 Task: Create a rule from the Recommended list, Task Added to this Project -> add SubTasks in the project AgileEdge with SubTasks Gather and Analyse Requirements , Design and Implement Solution , System Test and UAT , Release to Production / Go Live
Action: Mouse moved to (62, 470)
Screenshot: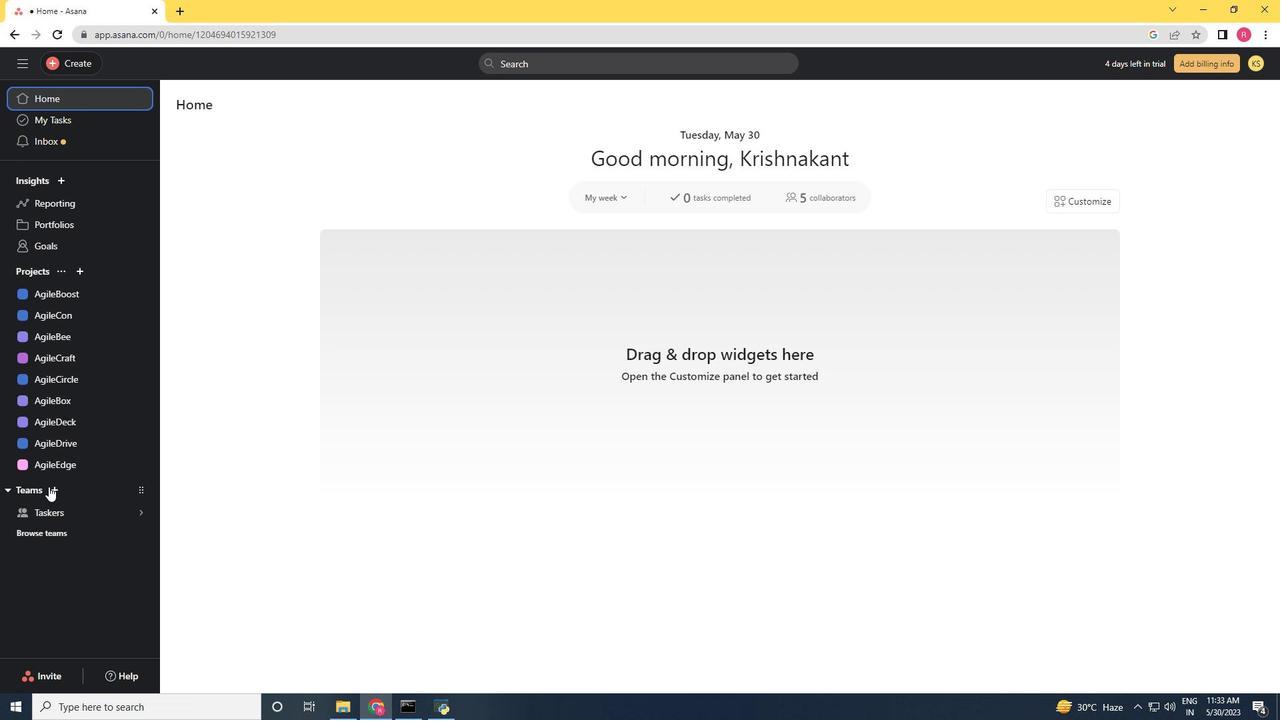 
Action: Mouse pressed left at (62, 470)
Screenshot: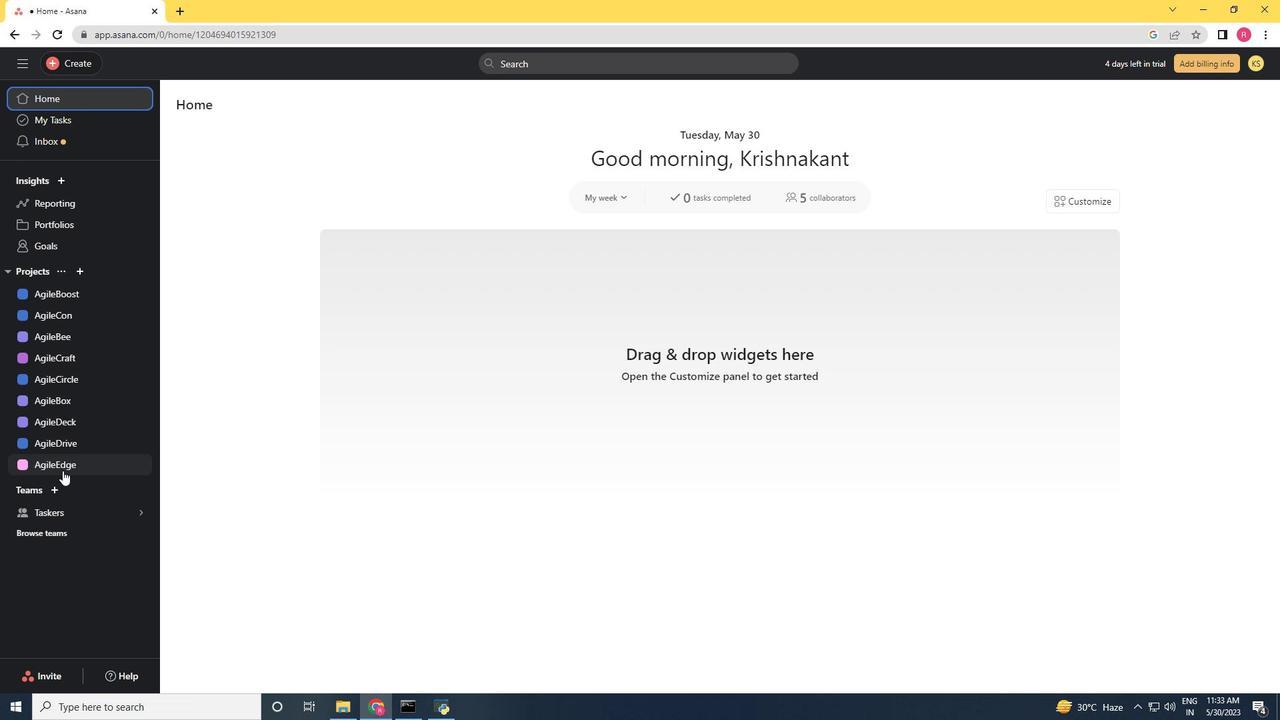 
Action: Mouse moved to (1233, 114)
Screenshot: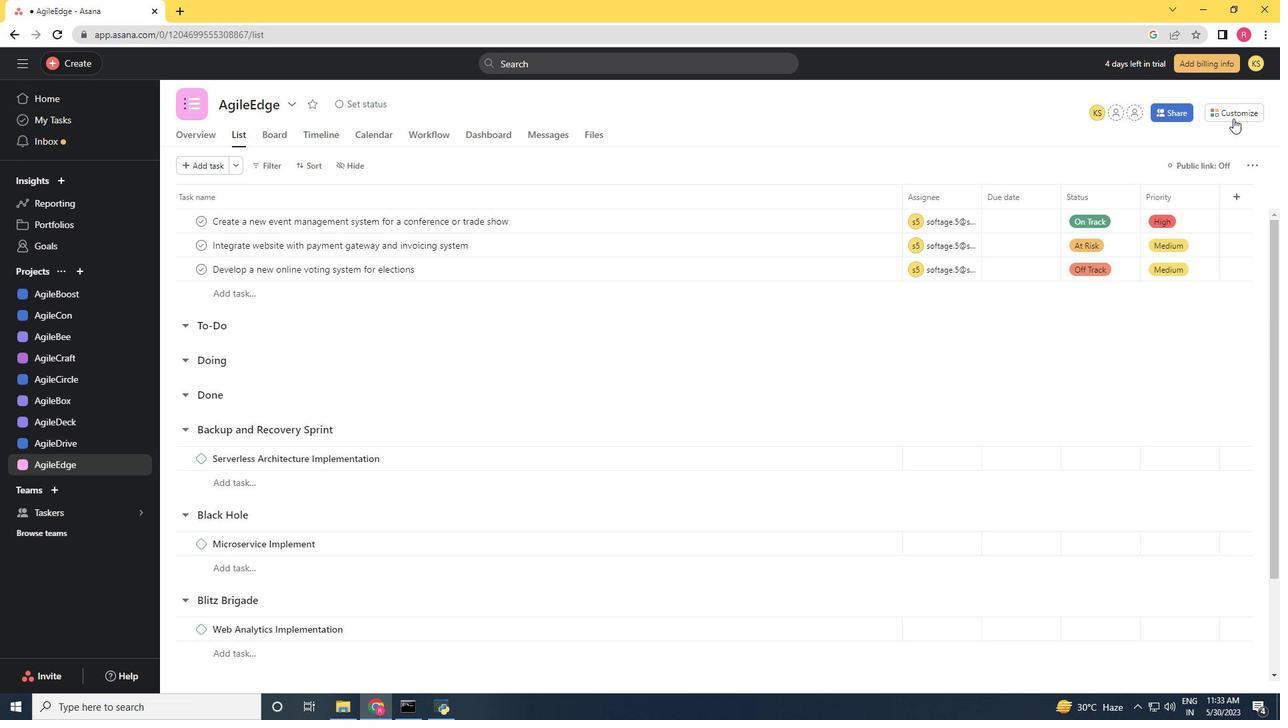
Action: Mouse pressed left at (1233, 114)
Screenshot: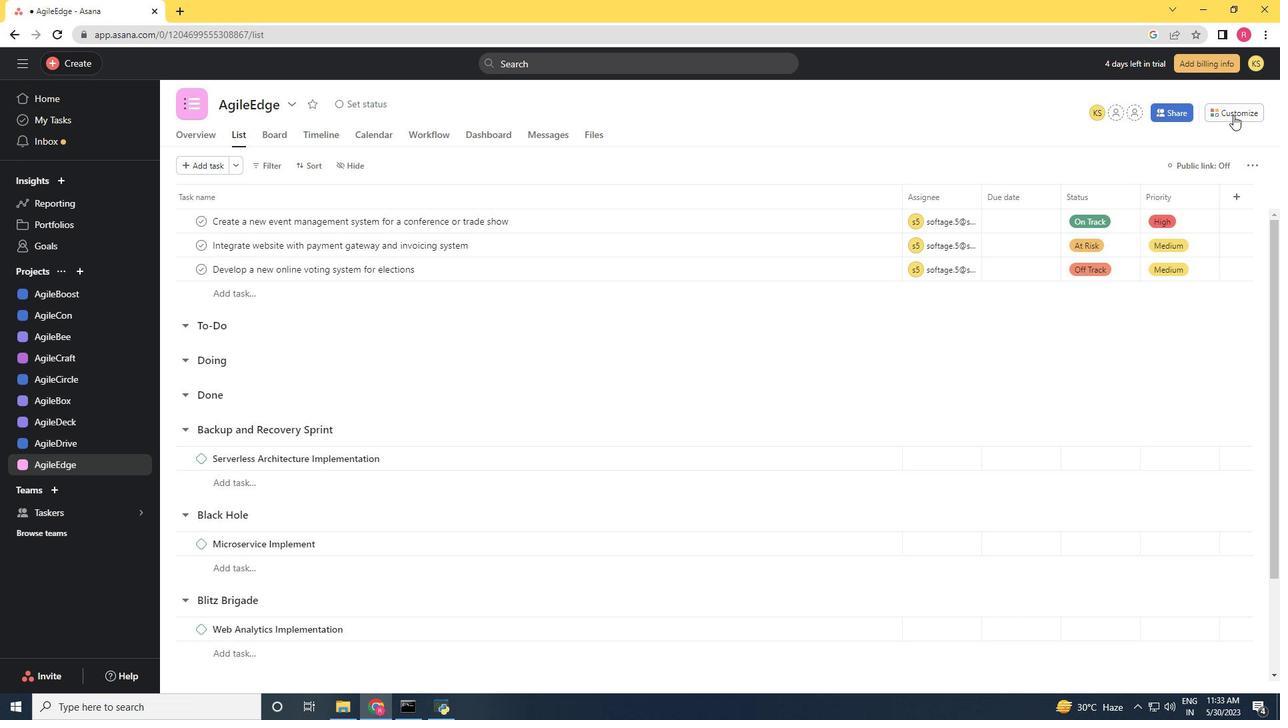 
Action: Mouse moved to (1006, 294)
Screenshot: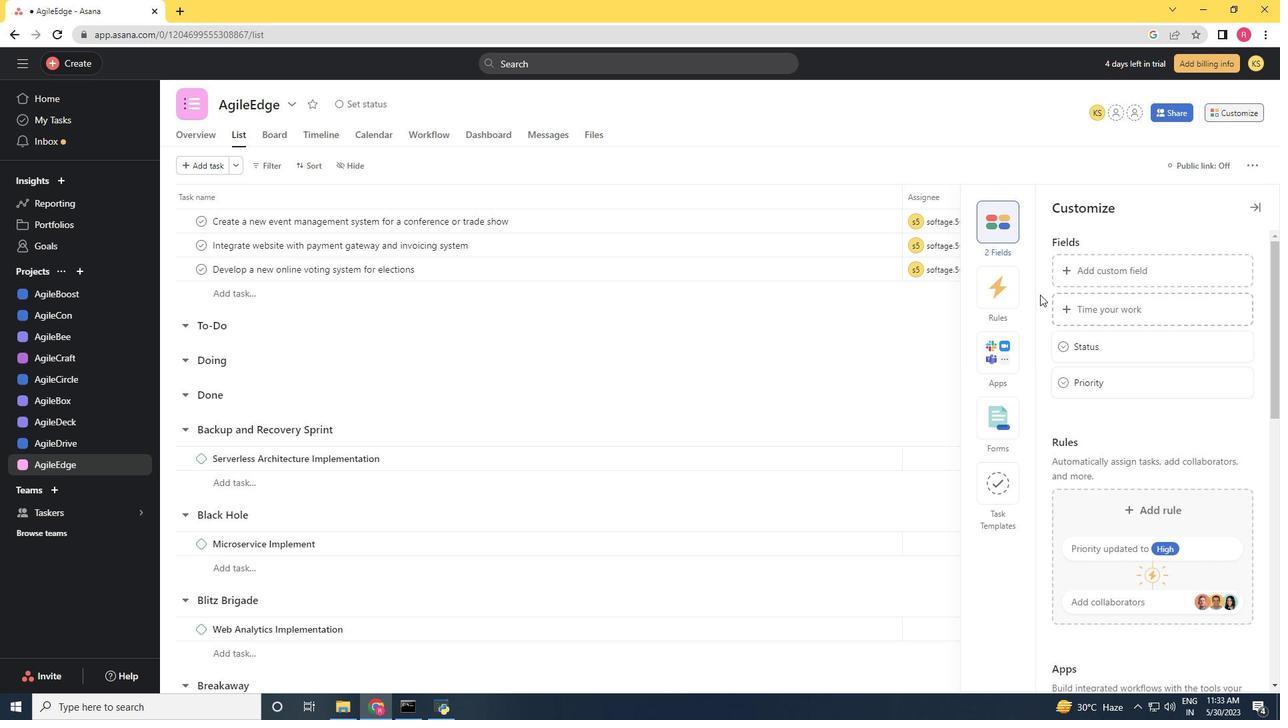 
Action: Mouse pressed left at (1006, 294)
Screenshot: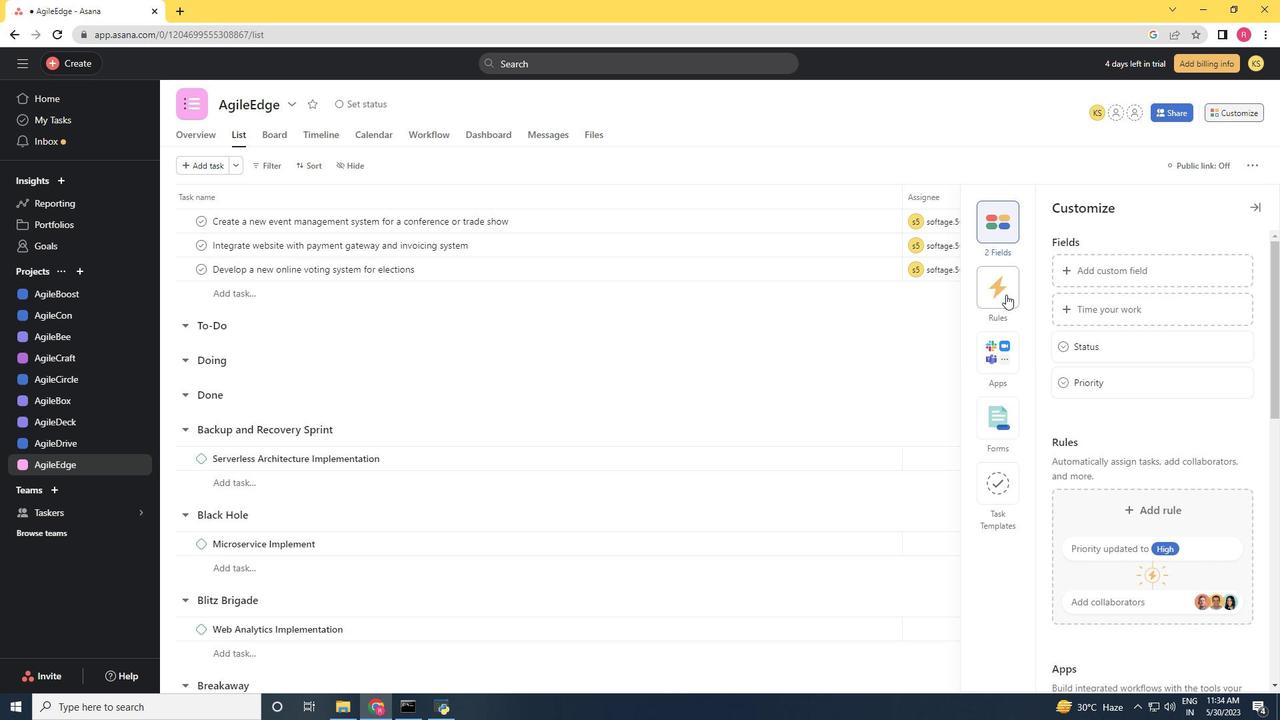 
Action: Mouse moved to (1132, 312)
Screenshot: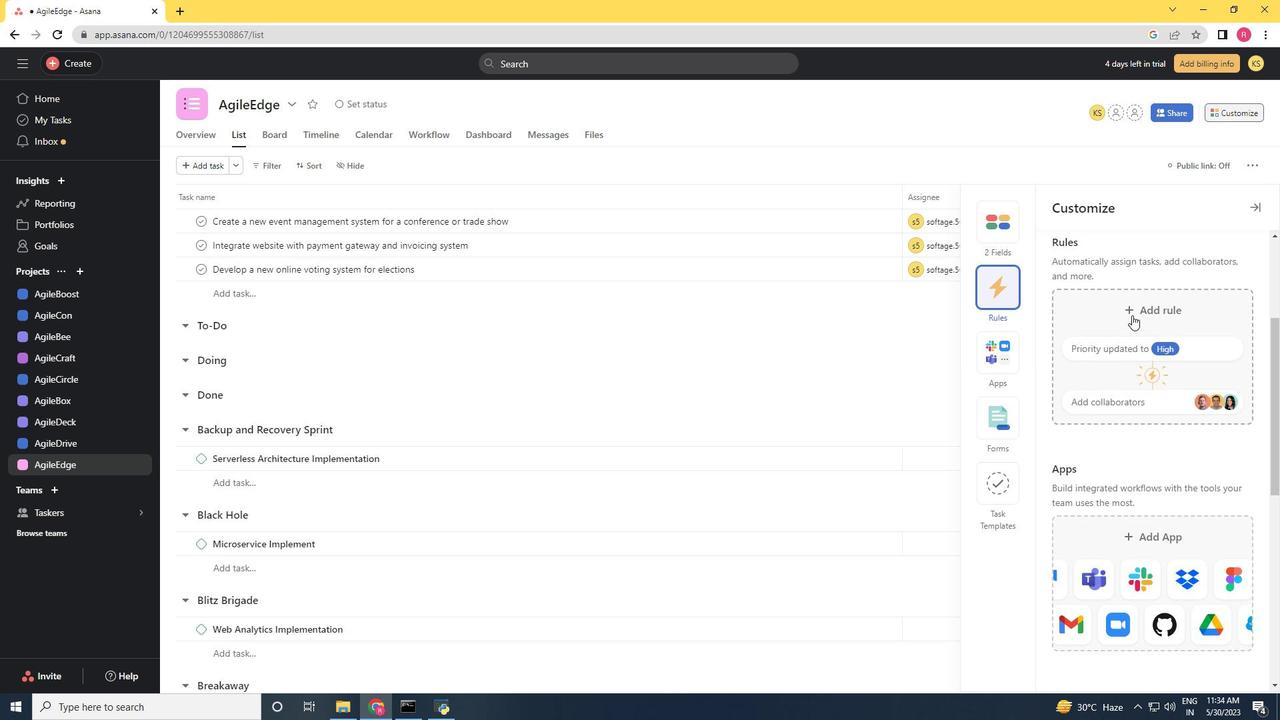 
Action: Mouse pressed left at (1132, 312)
Screenshot: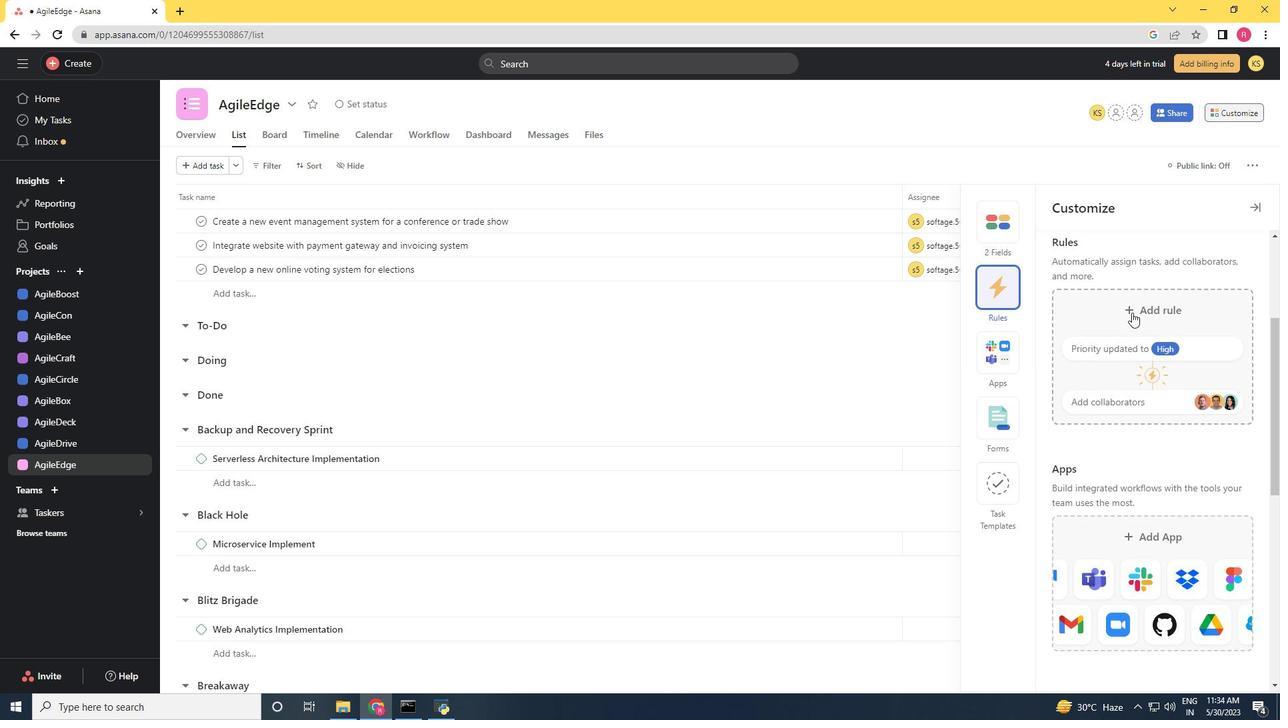 
Action: Mouse moved to (900, 222)
Screenshot: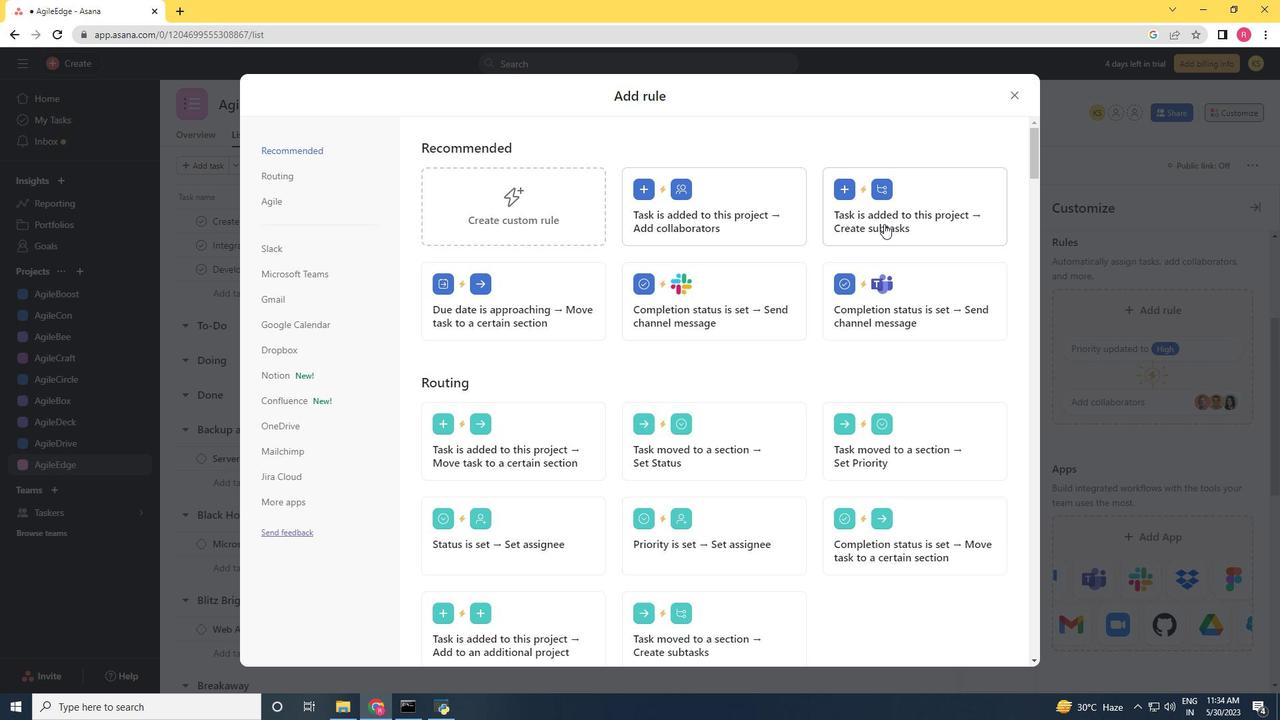 
Action: Mouse pressed left at (900, 222)
Screenshot: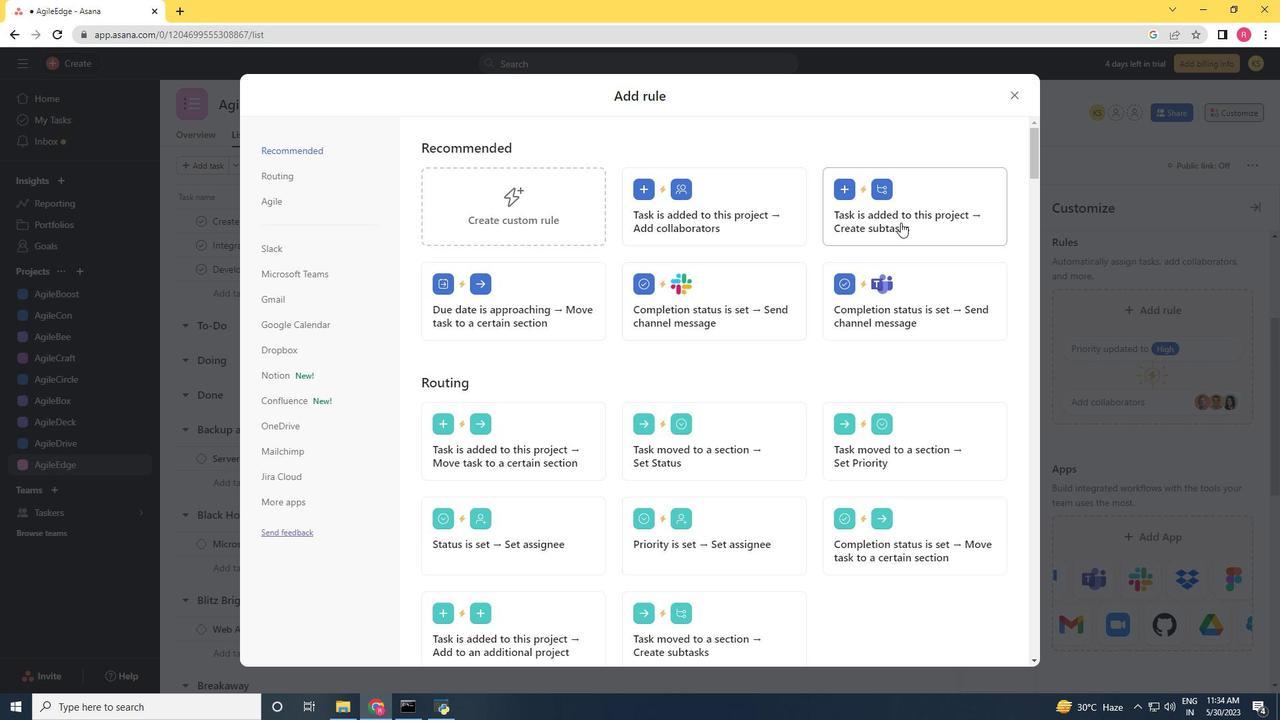 
Action: Key pressed <Key.shift><Key.shift><Key.shift><Key.shift><Key.shift>Gather<Key.space>and<Key.space><Key.shift>Analyse<Key.space><Key.shift>Requirements
Screenshot: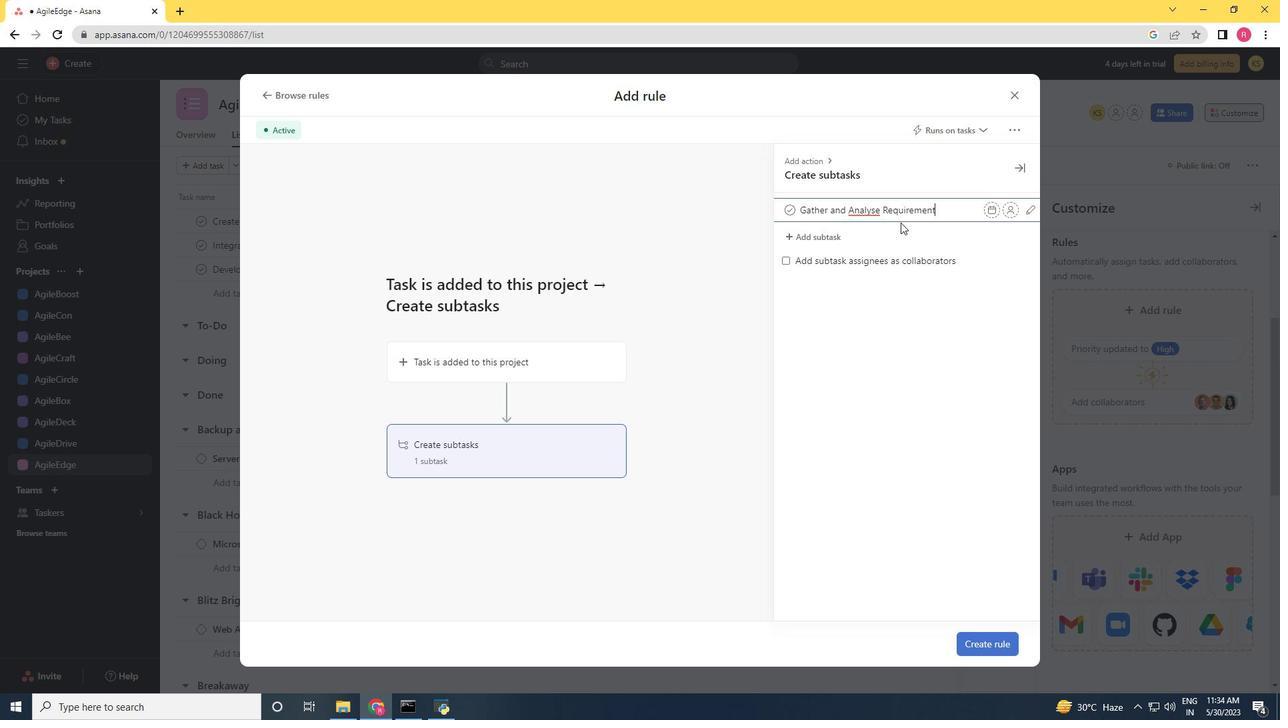 
Action: Mouse moved to (902, 222)
Screenshot: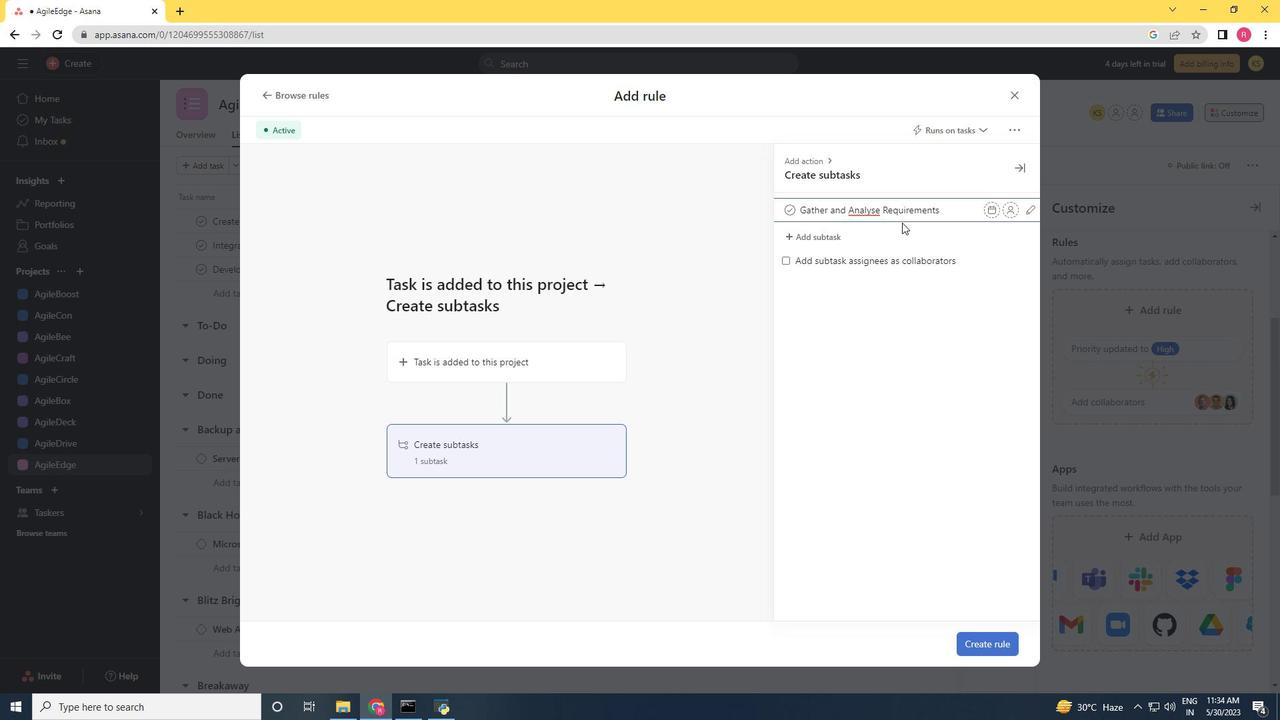 
Action: Key pressed <Key.enter><Key.shift>Design<Key.space>and<Key.space><Key.shift>Implement<Key.space><Key.shift>Solution<Key.space><Key.enter><Key.shift>System<Key.space><Key.shift>Test<Key.space>and<Key.space><Key.shift>U<Key.shift>At<Key.shift><Key.shift><Key.shift><Key.shift><Key.shift><Key.shift><Key.shift><Key.shift><Key.shift><Key.shift><Key.shift><Key.shift><Key.shift><Key.shift><Key.shift><Key.shift><Key.shift><Key.shift><Key.shift><Key.backspace>A<Key.backspace>T<Key.shift>
Screenshot: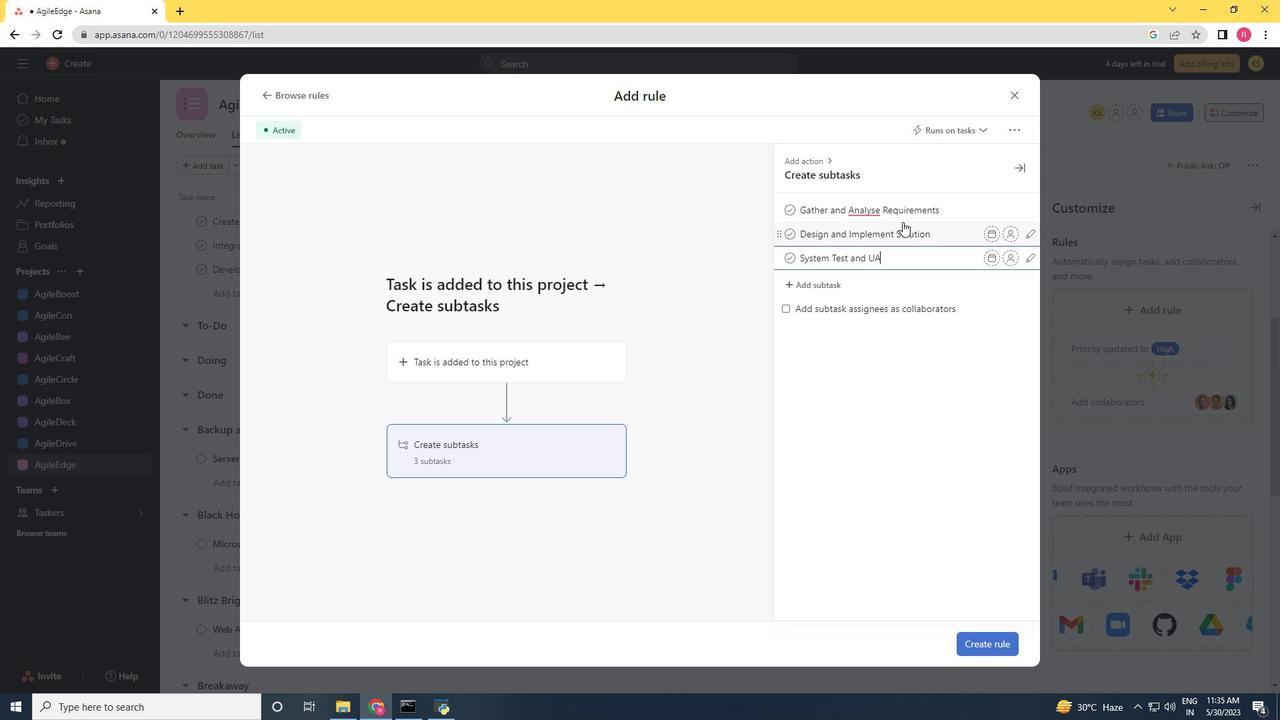 
Action: Mouse moved to (996, 640)
Screenshot: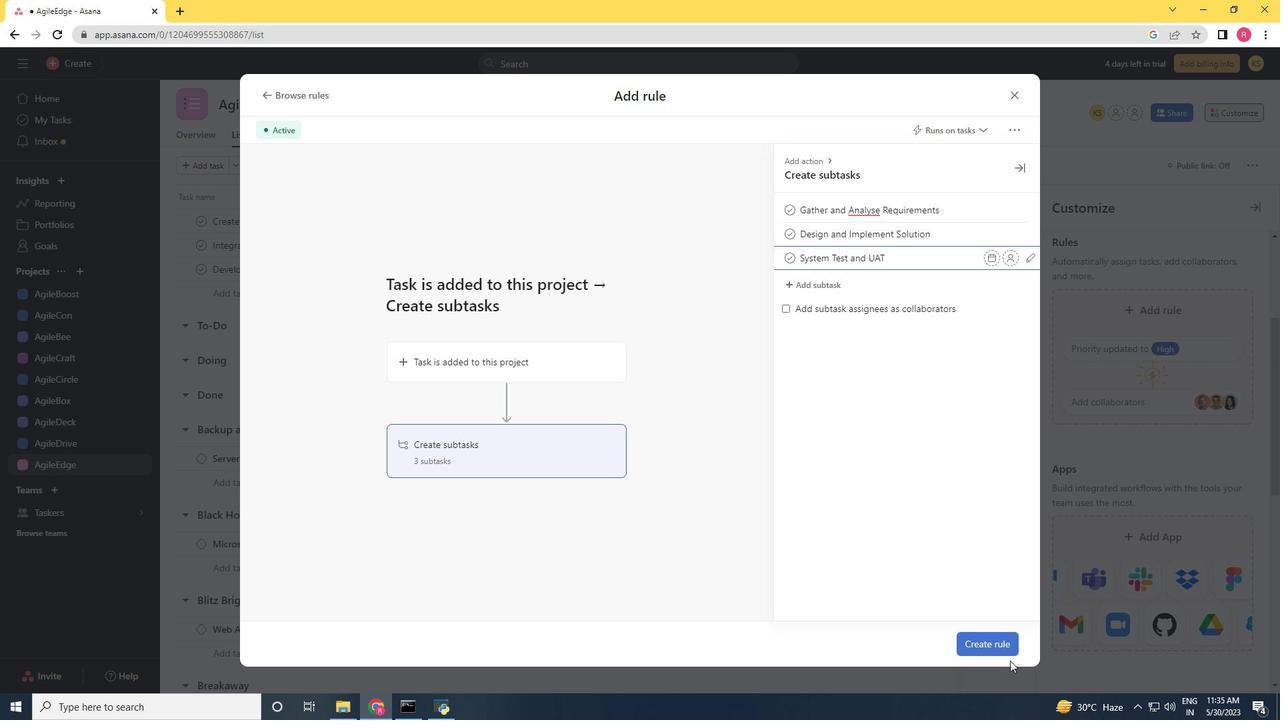 
Action: Mouse pressed left at (996, 640)
Screenshot: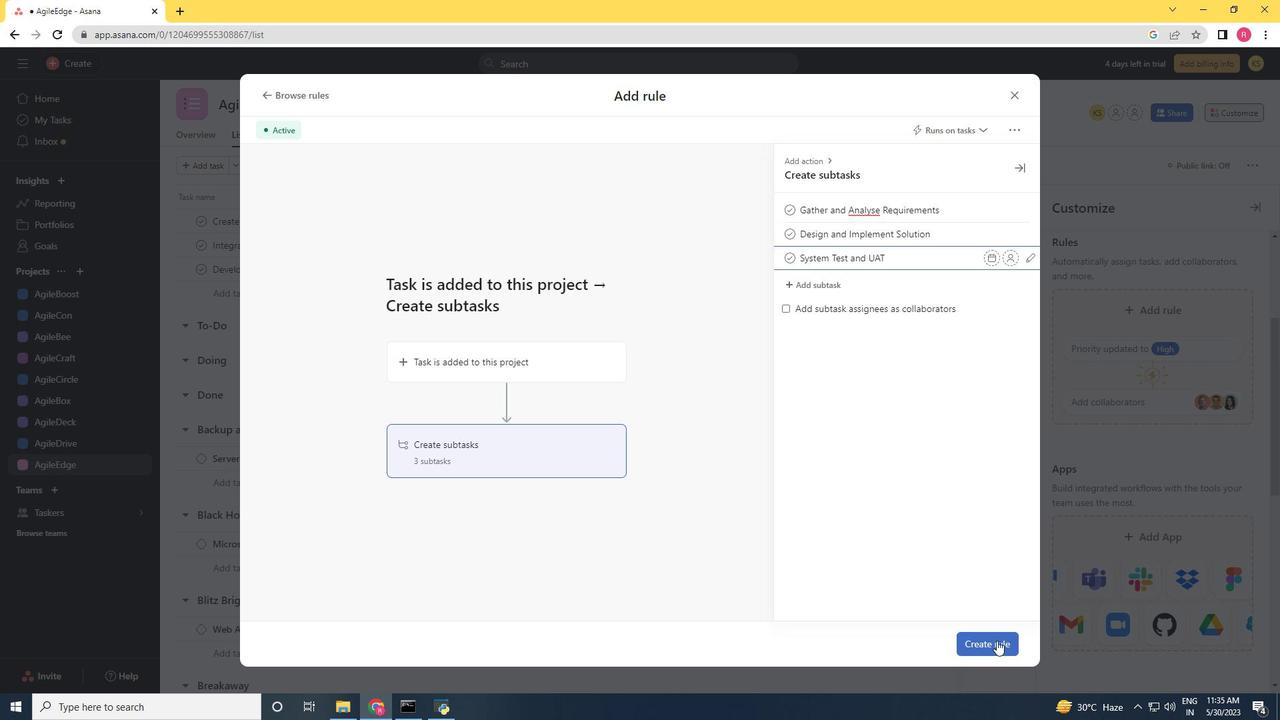 
Action: Mouse moved to (1114, 322)
Screenshot: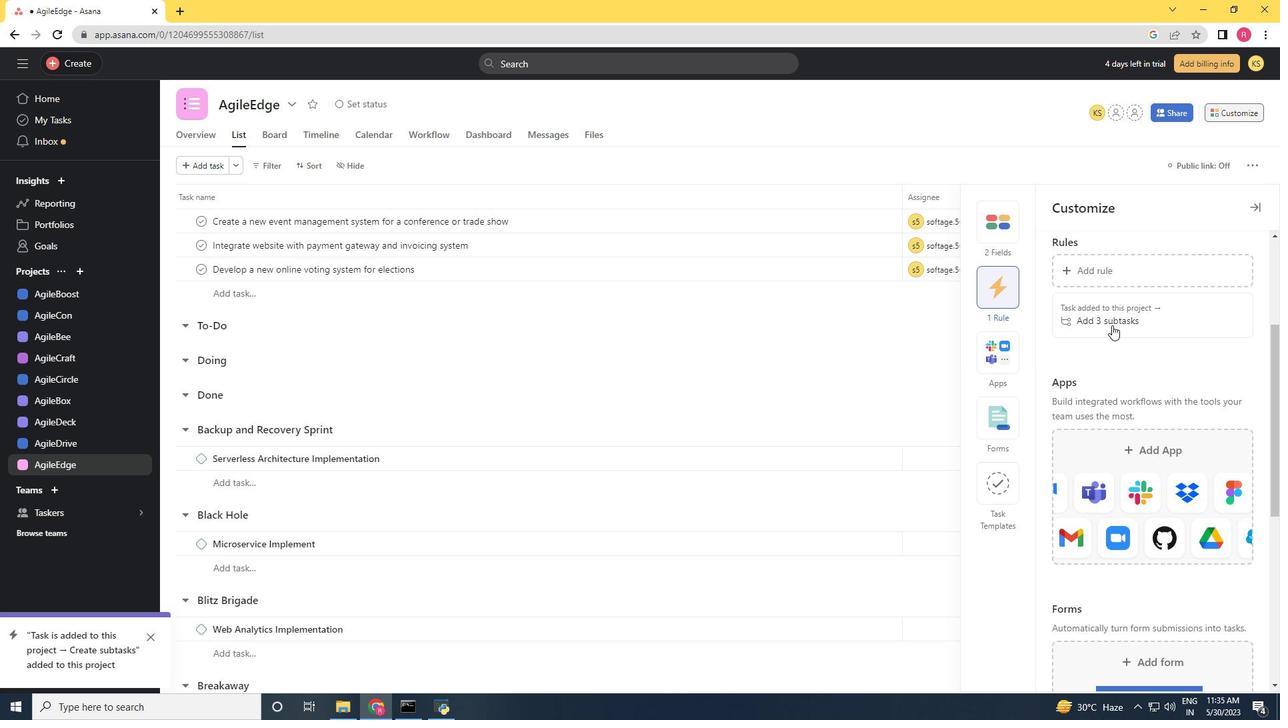 
Action: Mouse pressed left at (1114, 322)
Screenshot: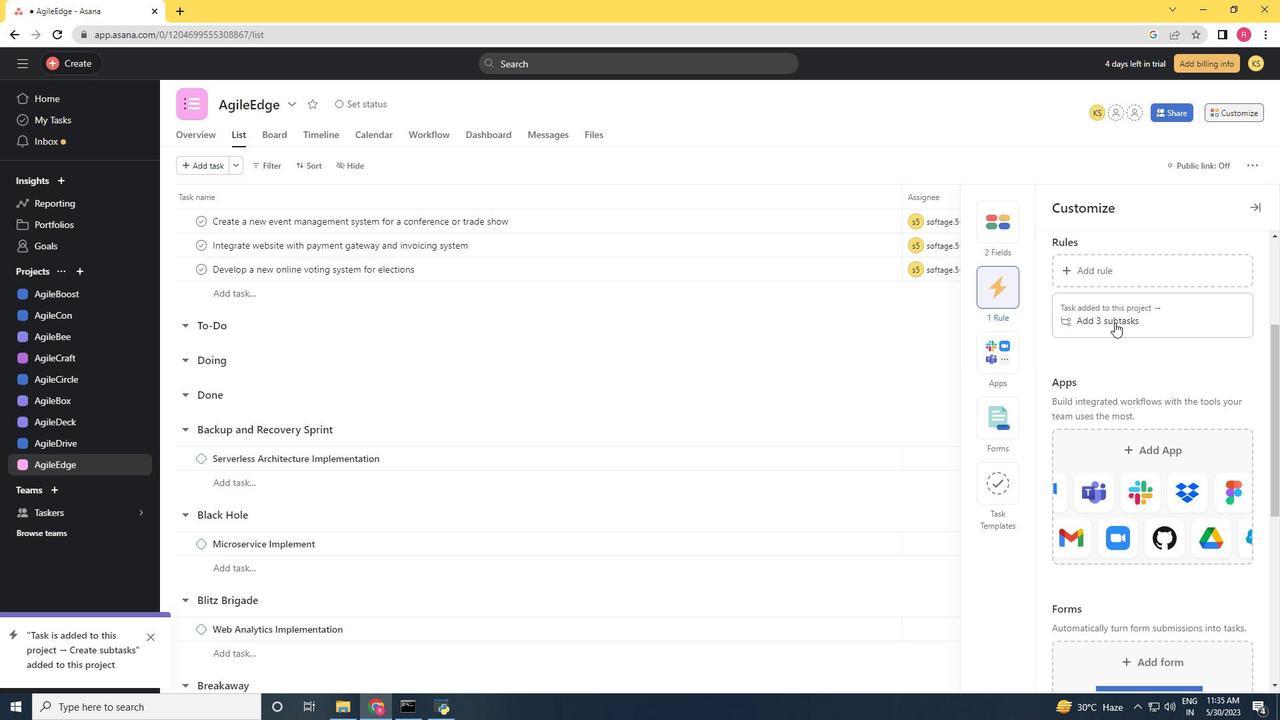 
Action: Mouse moved to (631, 440)
Screenshot: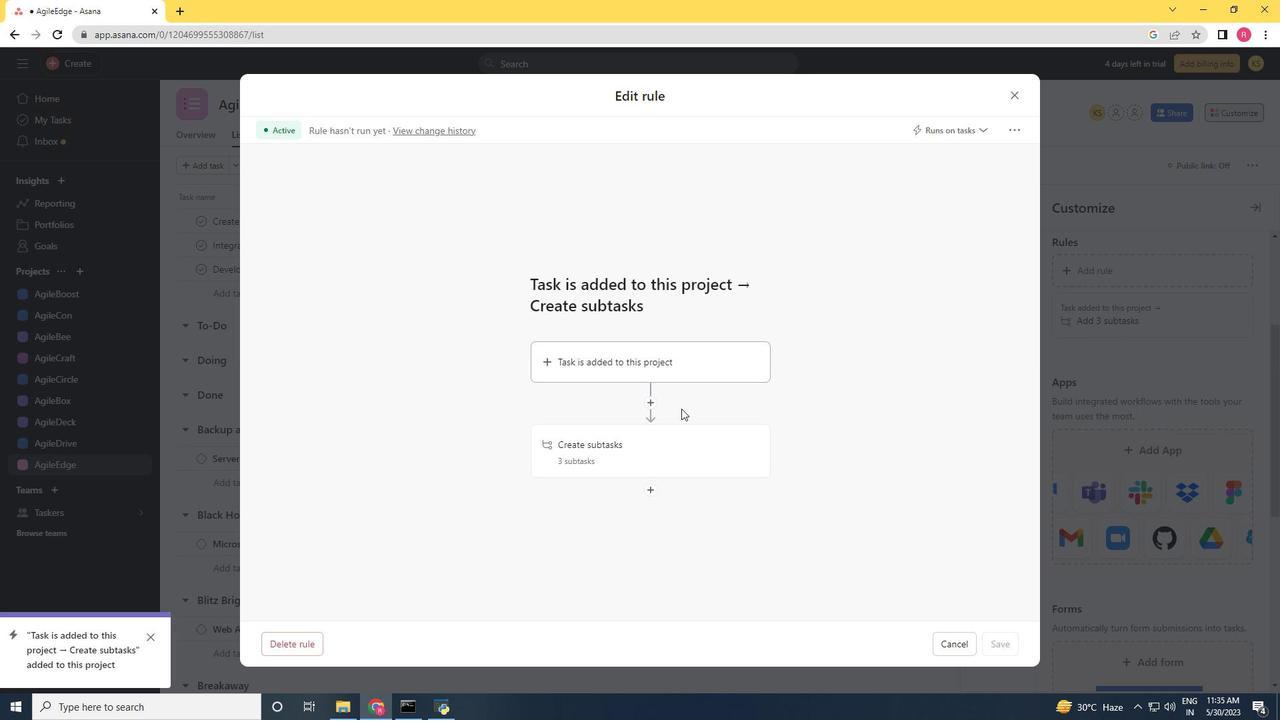 
Action: Mouse pressed left at (631, 440)
Screenshot: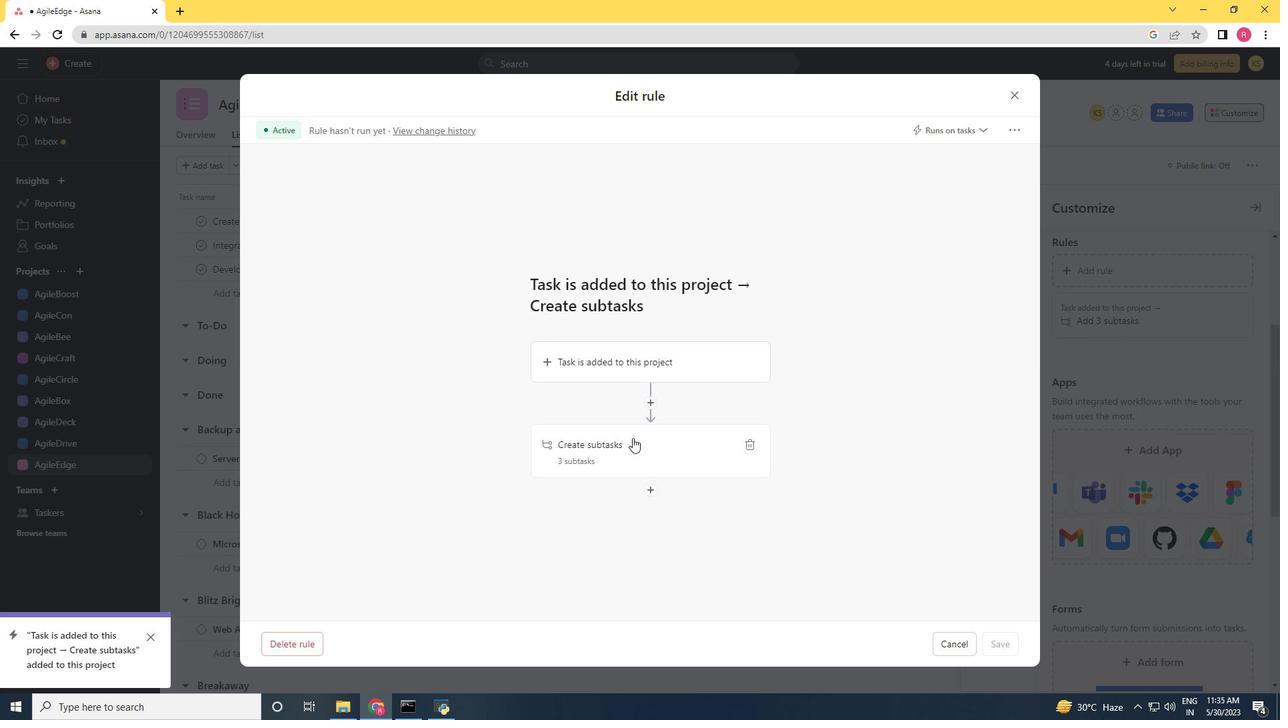
Action: Mouse moved to (844, 304)
Screenshot: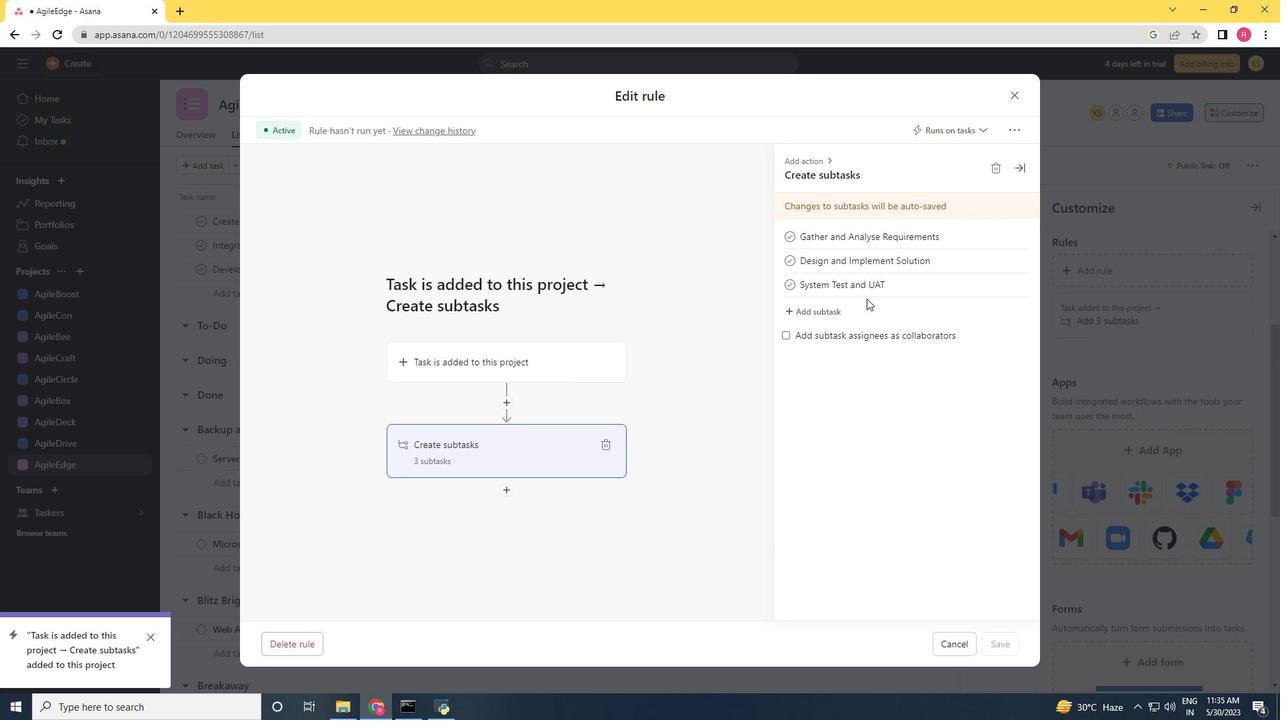 
Action: Mouse pressed left at (844, 304)
Screenshot: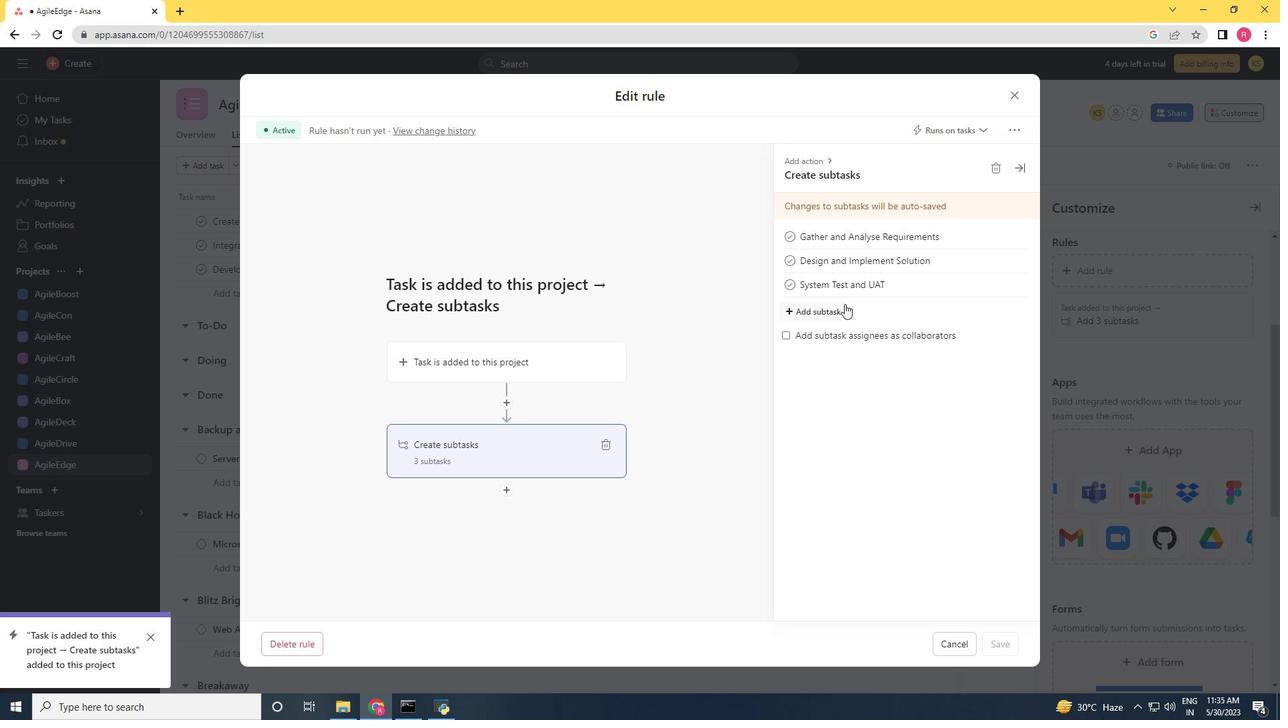 
Action: Key pressed <Key.shift>Release<Key.space>to<Key.space><Key.shift>Production<Key.space>/<Key.shift>Go<Key.space><Key.shift>Live
Screenshot: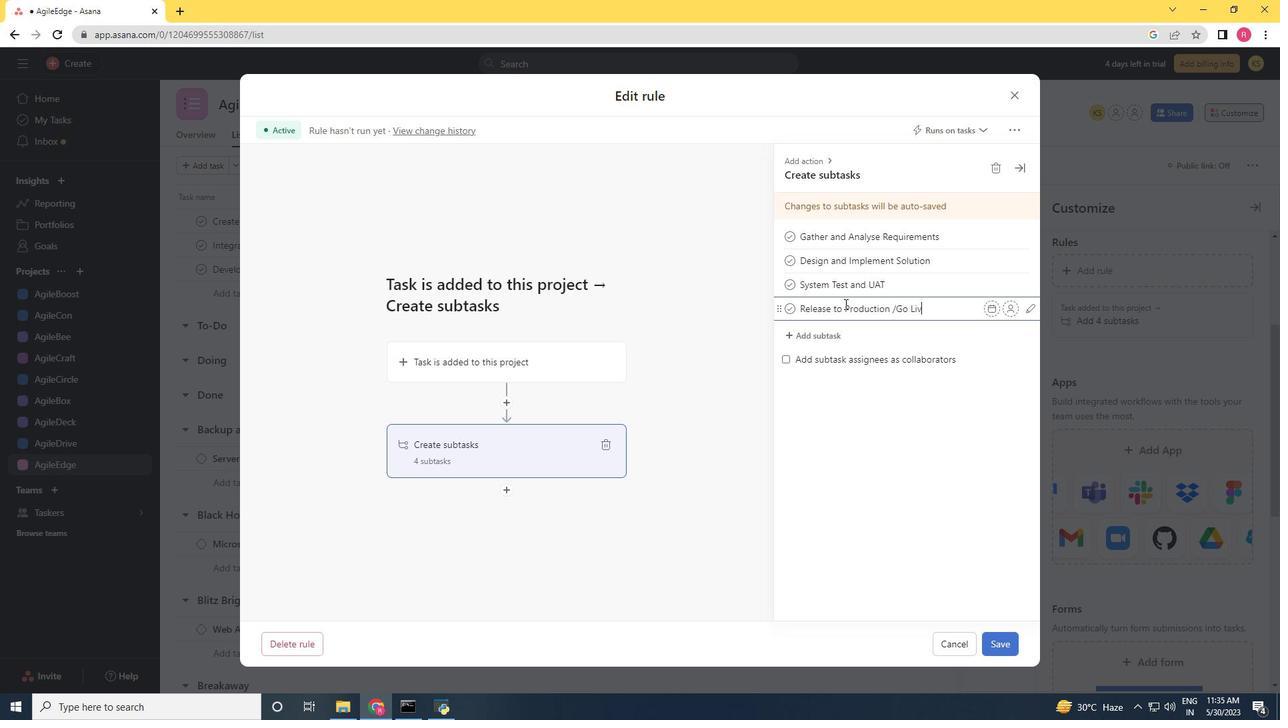 
Action: Mouse moved to (1006, 649)
Screenshot: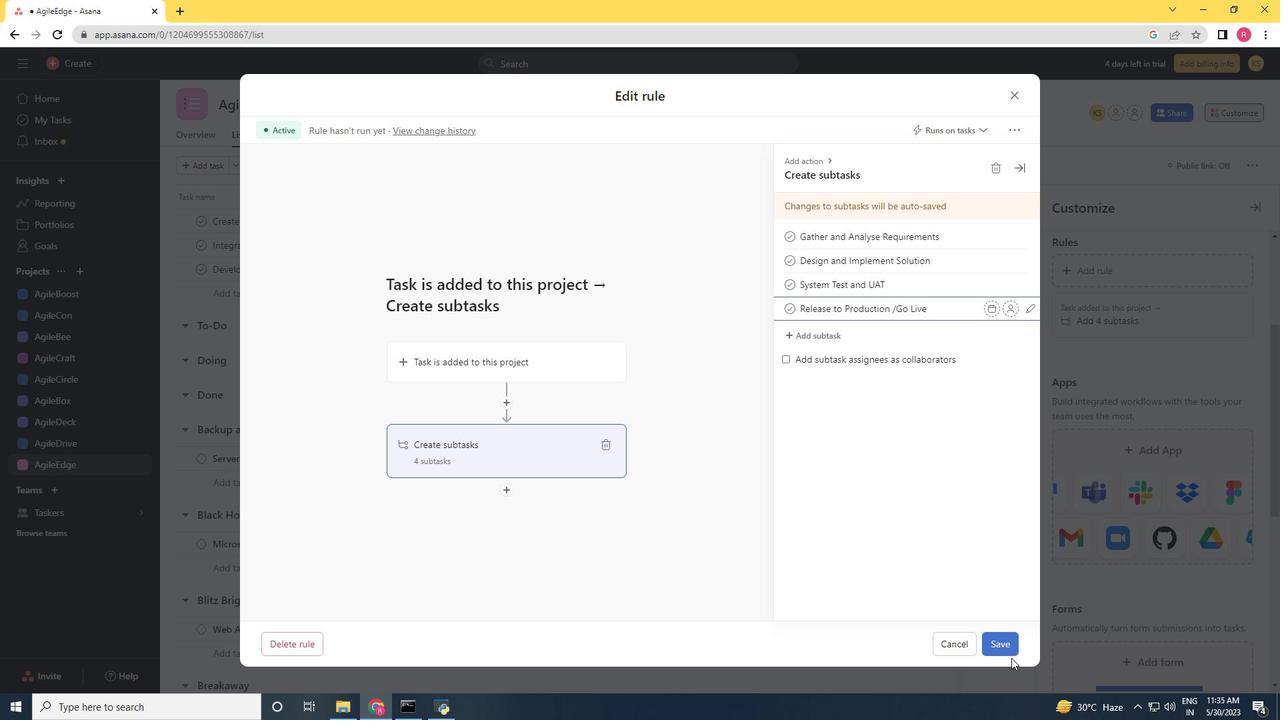 
Action: Mouse pressed left at (1006, 649)
Screenshot: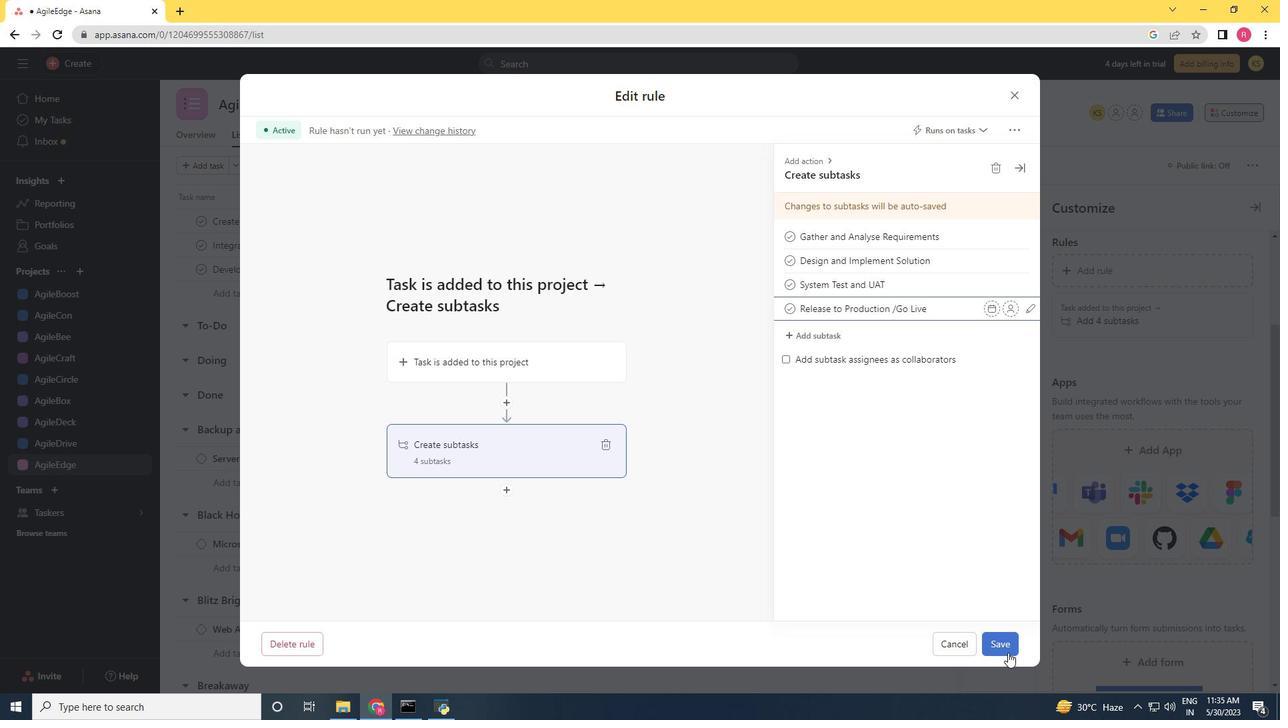 
